 Task: Select format cells if empty.
Action: Mouse moved to (158, 104)
Screenshot: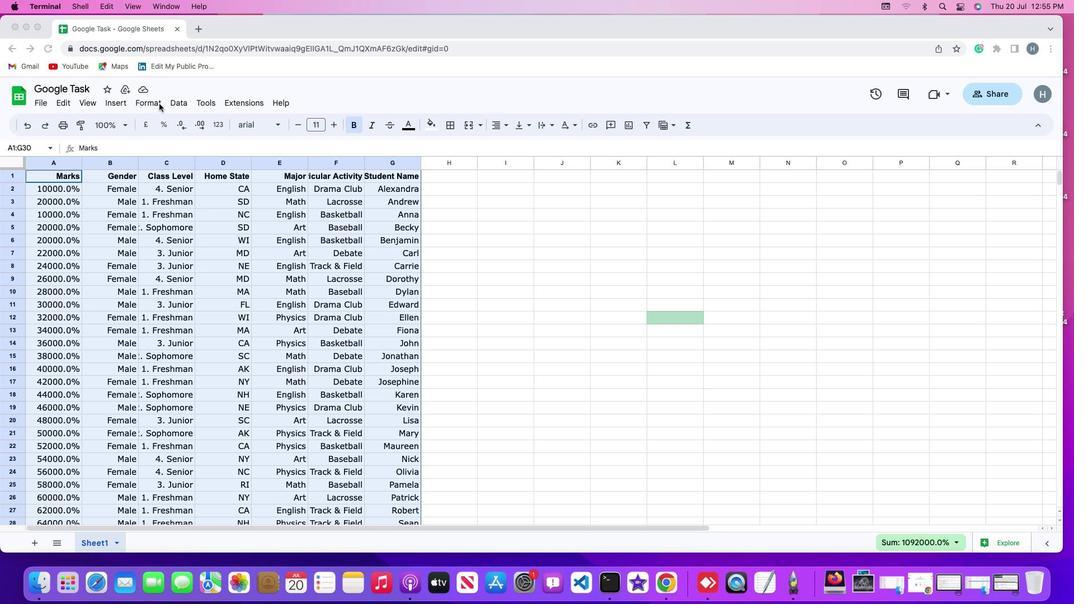 
Action: Mouse pressed left at (158, 104)
Screenshot: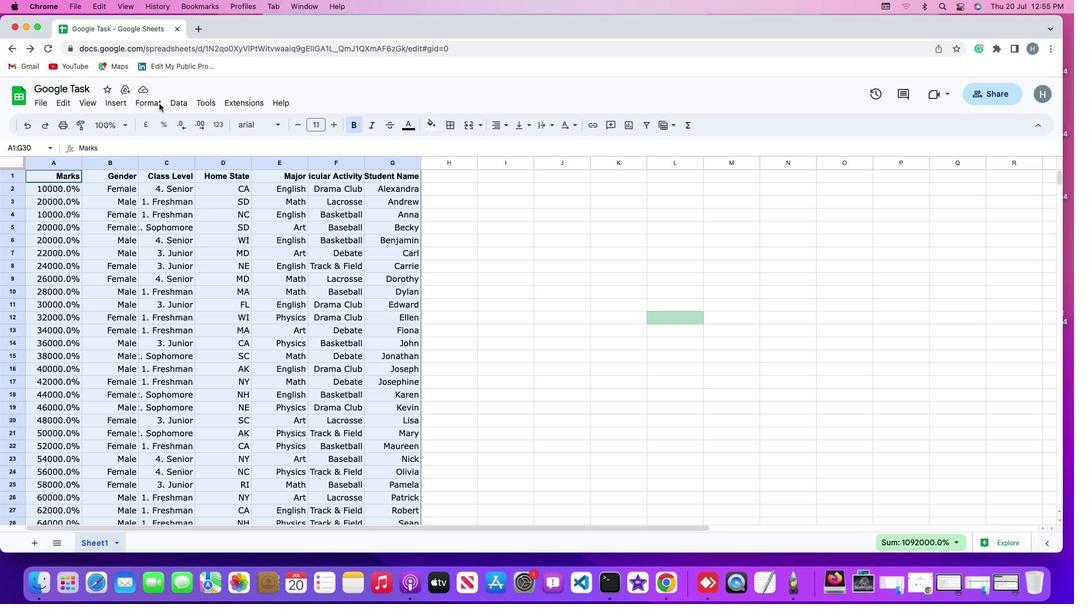 
Action: Mouse moved to (153, 102)
Screenshot: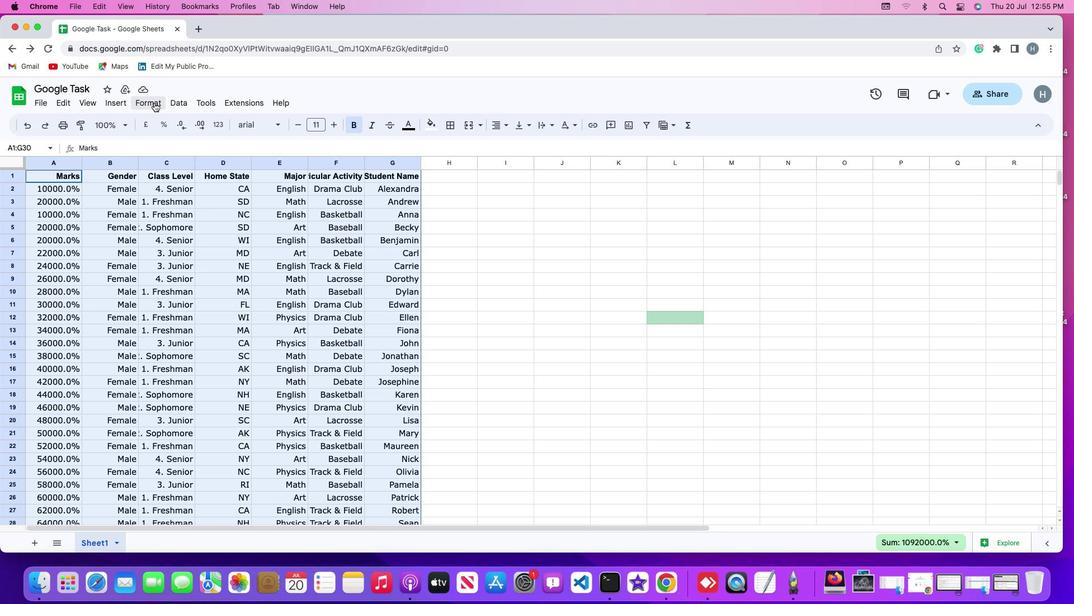 
Action: Mouse pressed left at (153, 102)
Screenshot: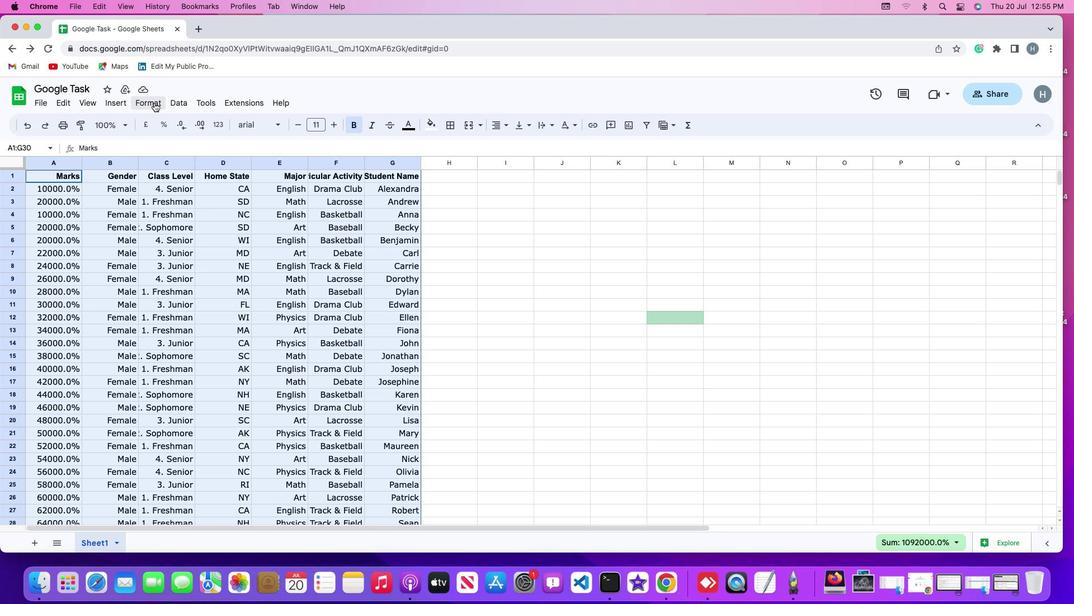 
Action: Mouse moved to (172, 293)
Screenshot: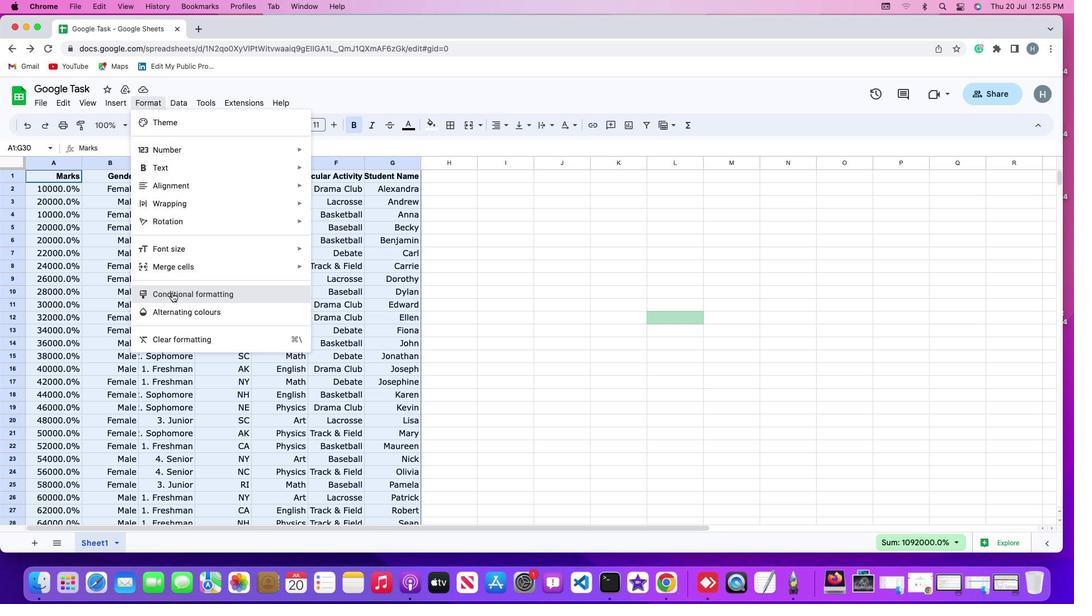 
Action: Mouse pressed left at (172, 293)
Screenshot: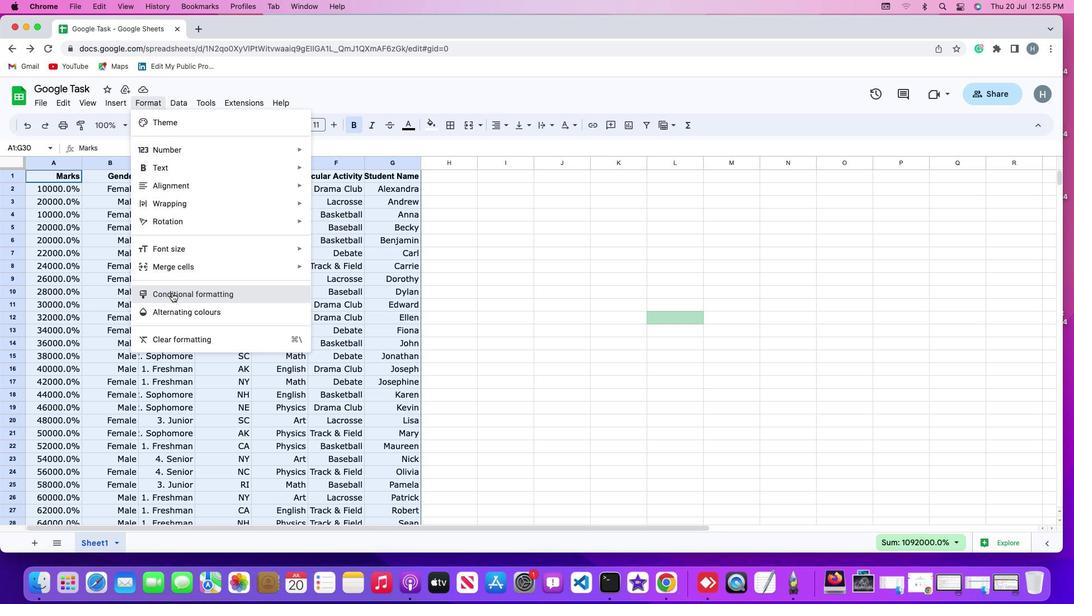 
Action: Mouse moved to (993, 278)
Screenshot: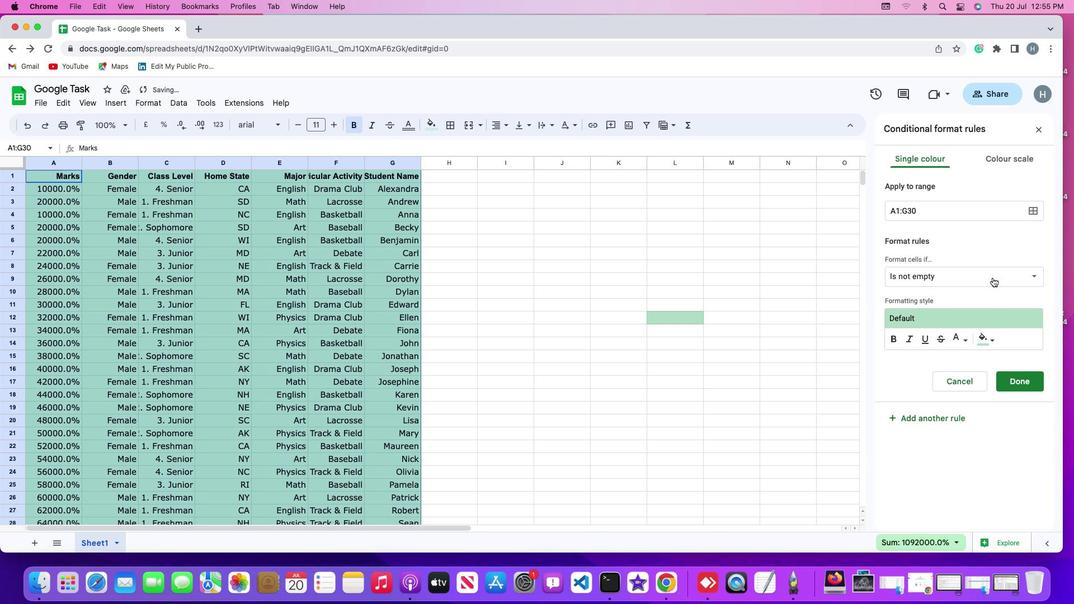 
Action: Mouse pressed left at (993, 278)
Screenshot: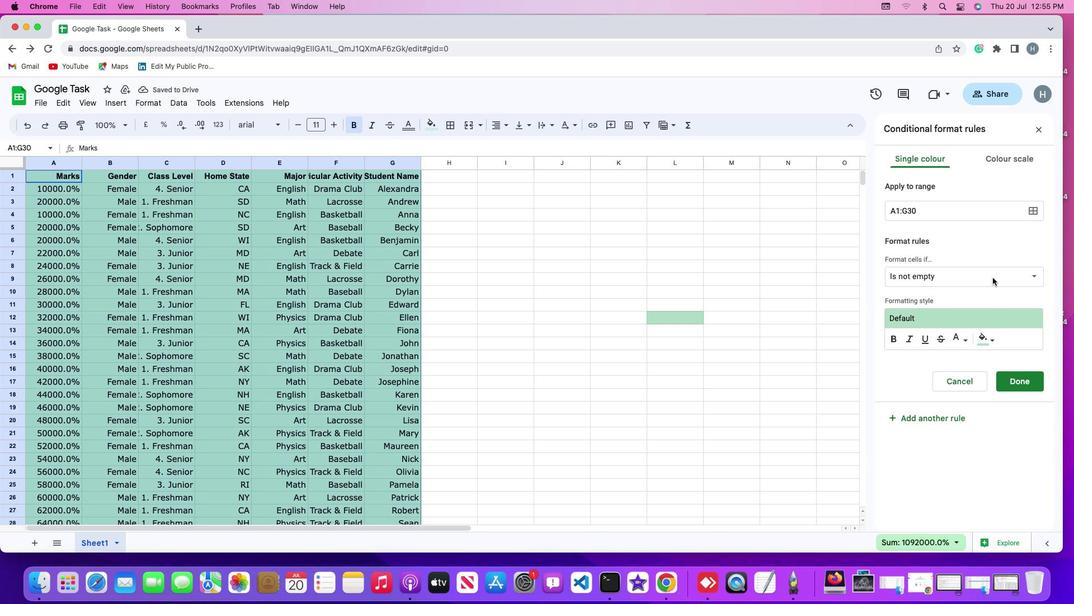 
Action: Mouse moved to (923, 259)
Screenshot: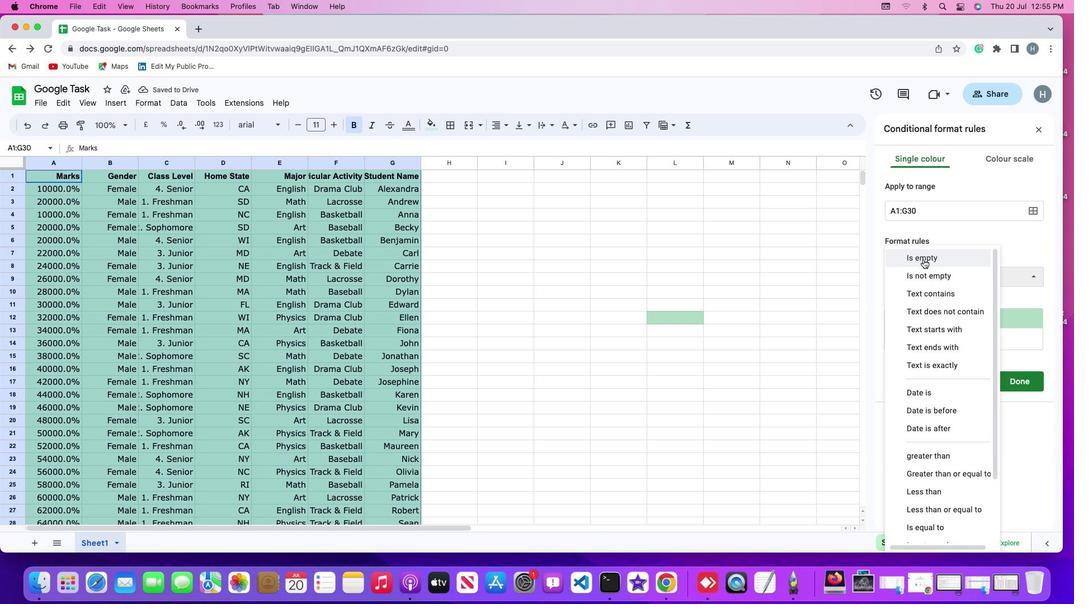 
Action: Mouse pressed left at (923, 259)
Screenshot: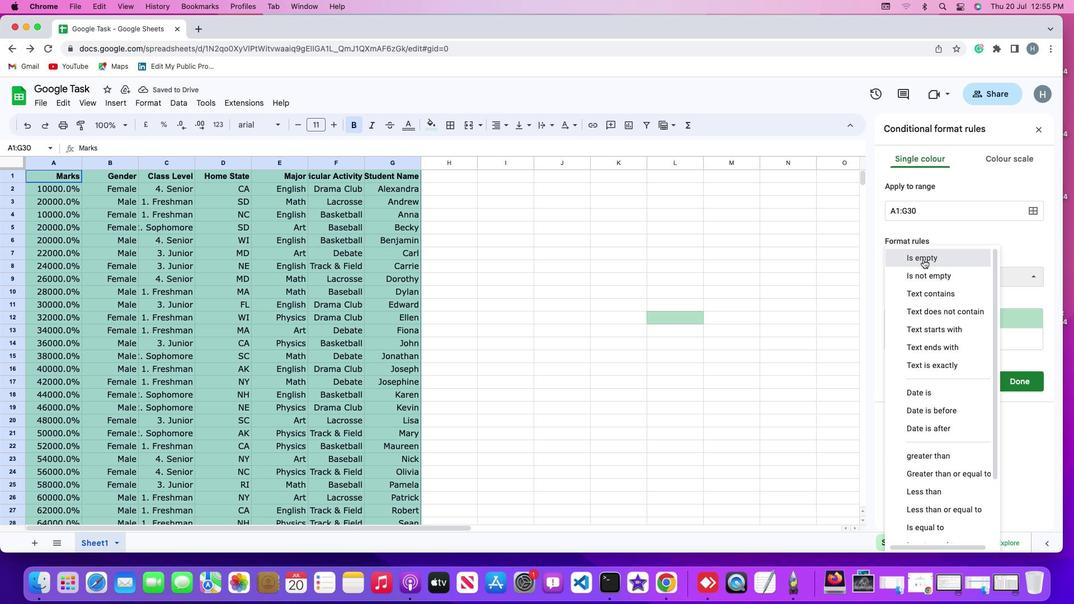 
Action: Mouse moved to (738, 272)
Screenshot: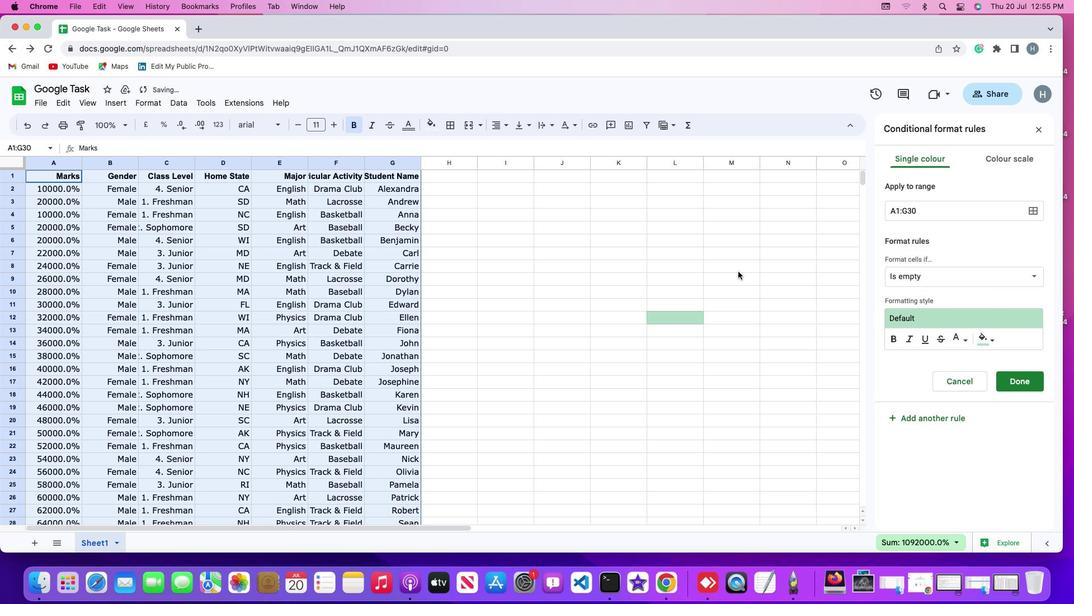 
Action: Mouse pressed left at (738, 272)
Screenshot: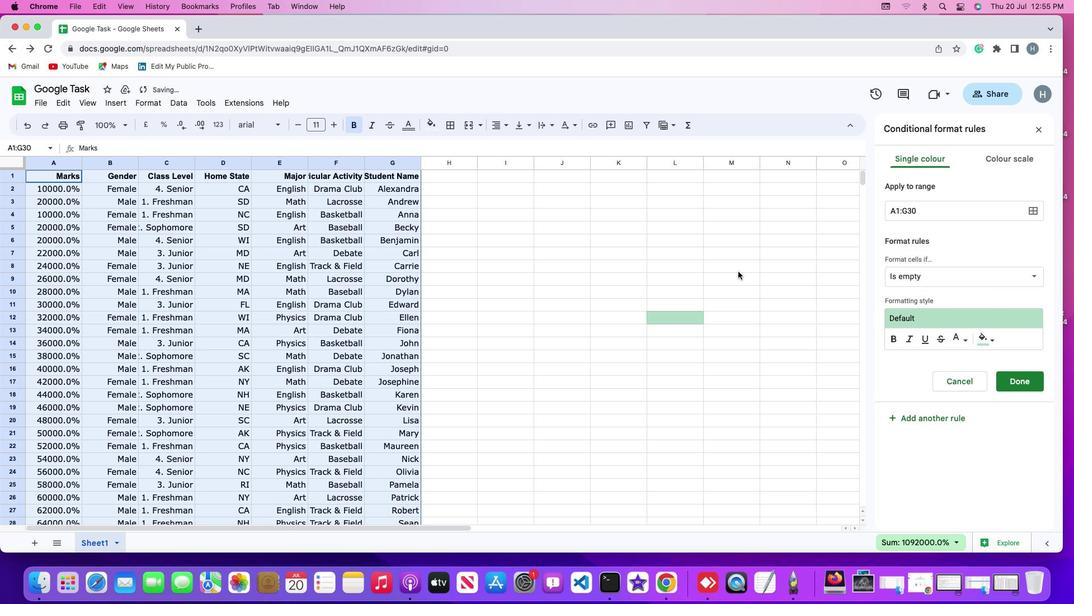 
